 Task: Add Alba Botanica Hawaiian Aloe Vera Sunscreen Spf 30 to the cart.
Action: Mouse moved to (340, 167)
Screenshot: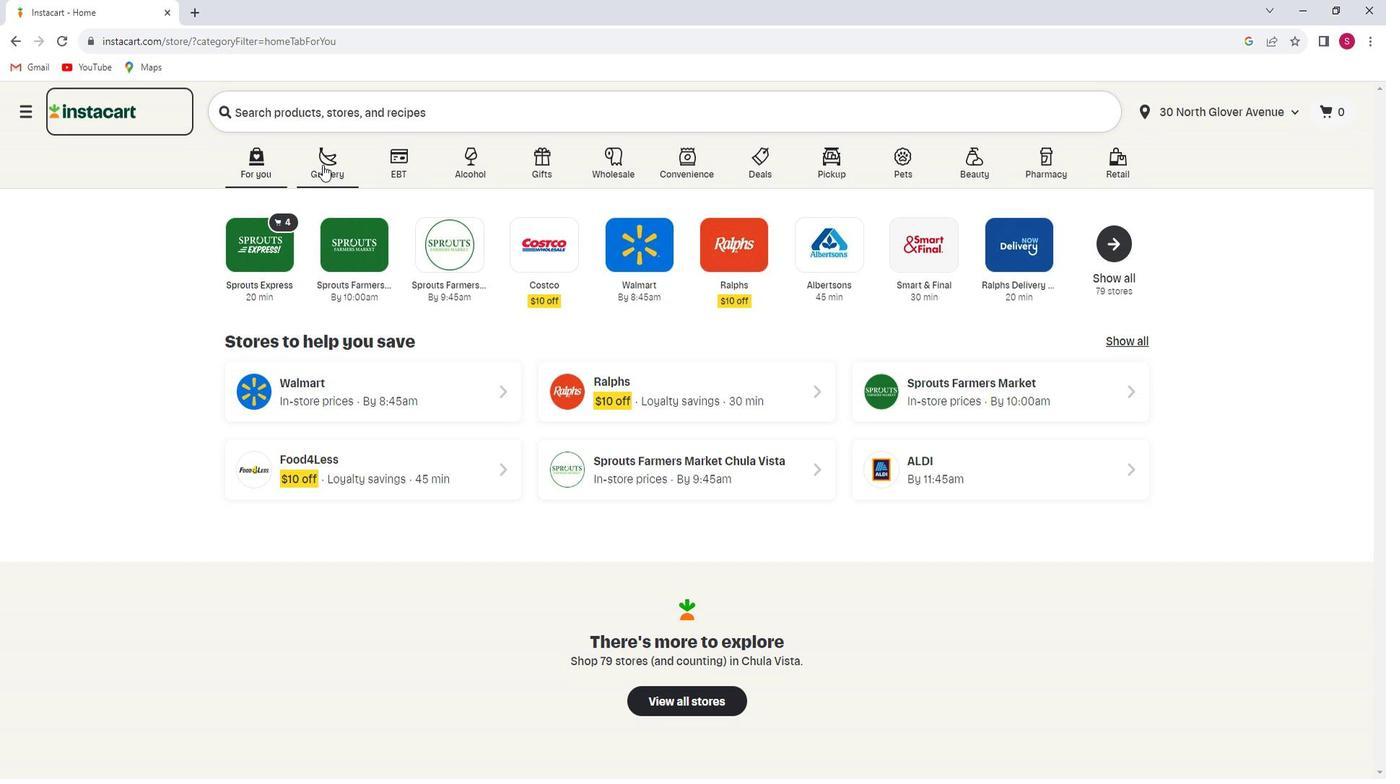 
Action: Mouse pressed left at (340, 167)
Screenshot: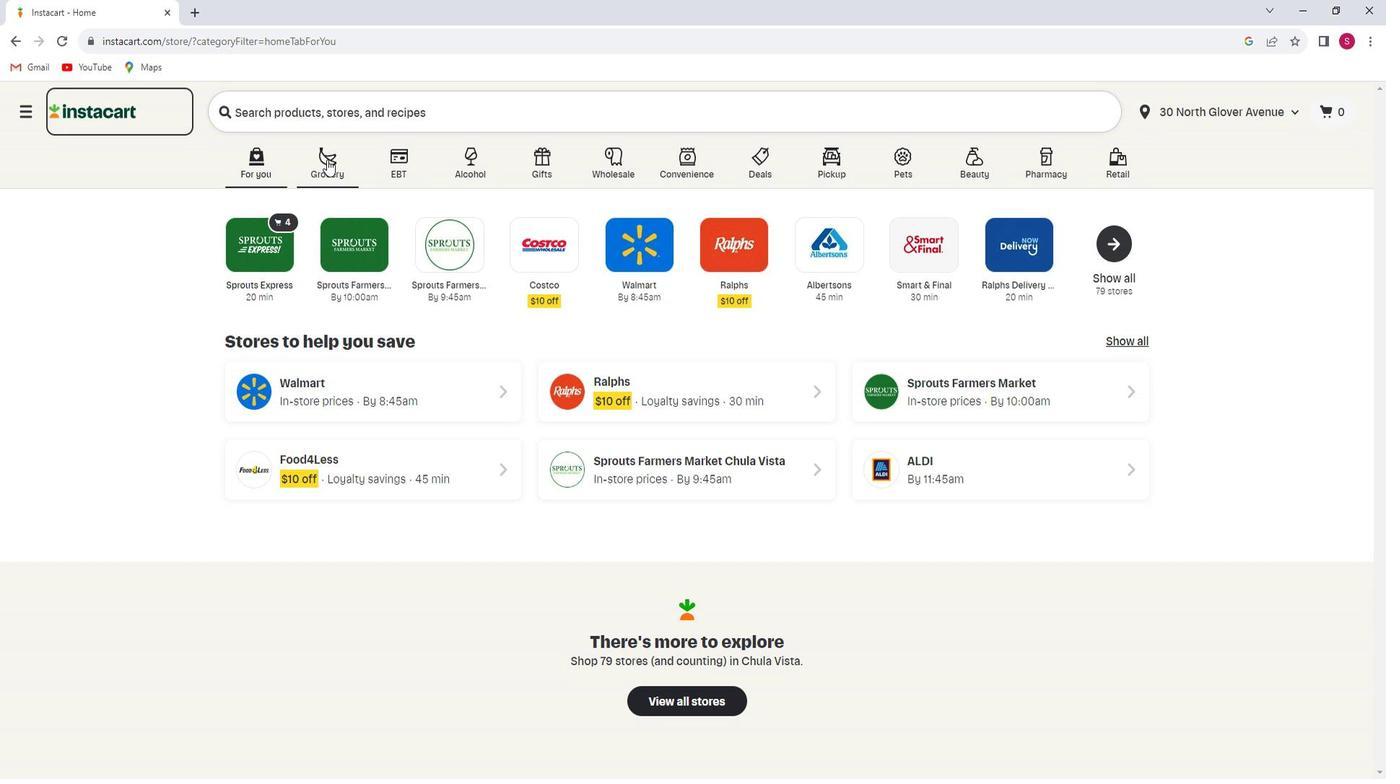 
Action: Mouse moved to (336, 434)
Screenshot: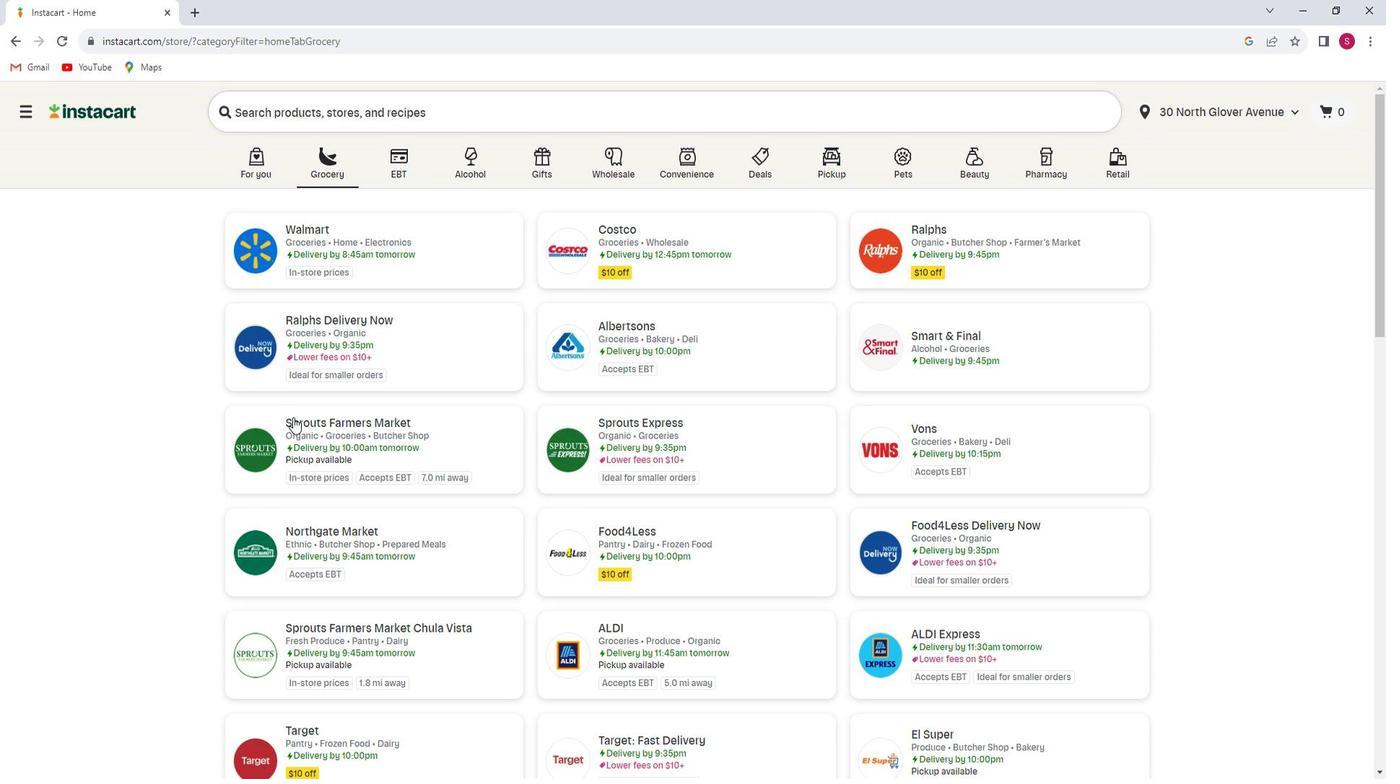 
Action: Mouse pressed left at (336, 434)
Screenshot: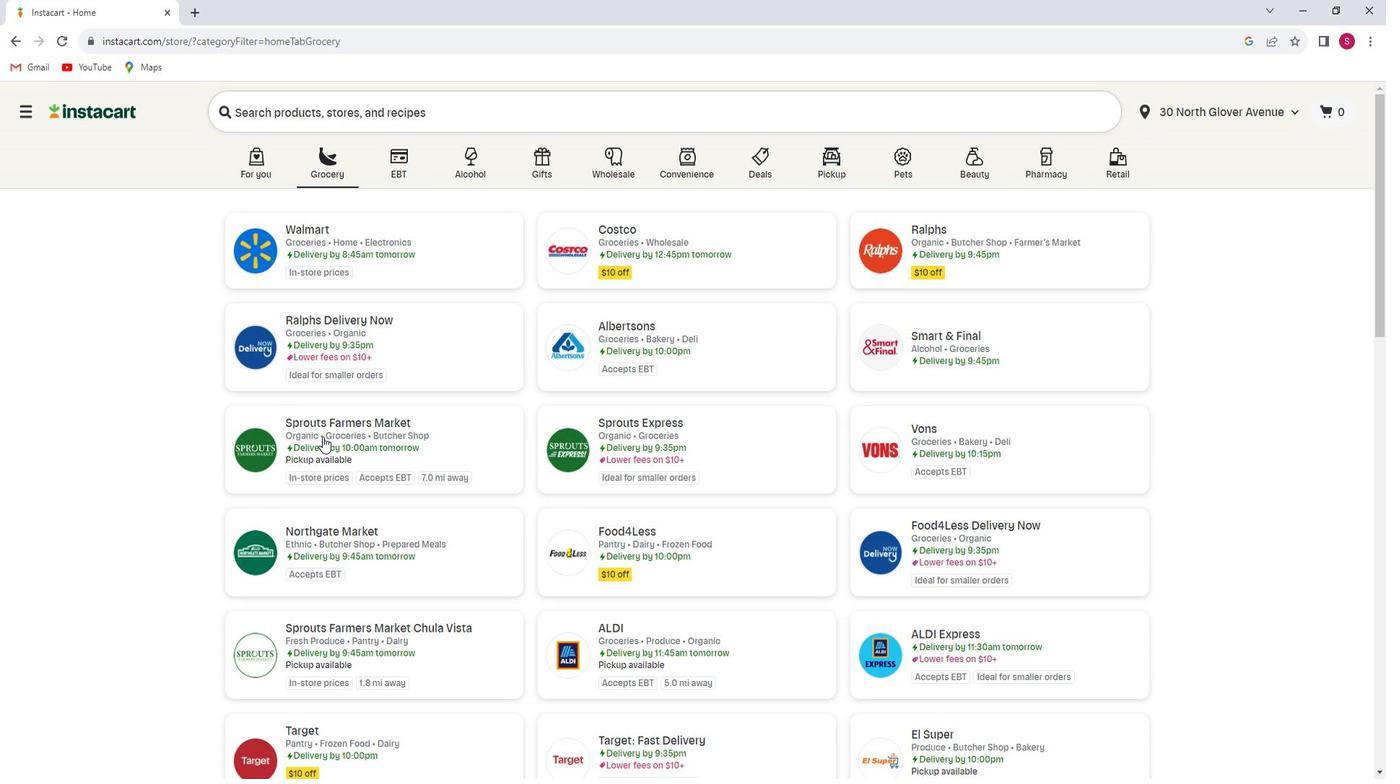 
Action: Mouse moved to (77, 467)
Screenshot: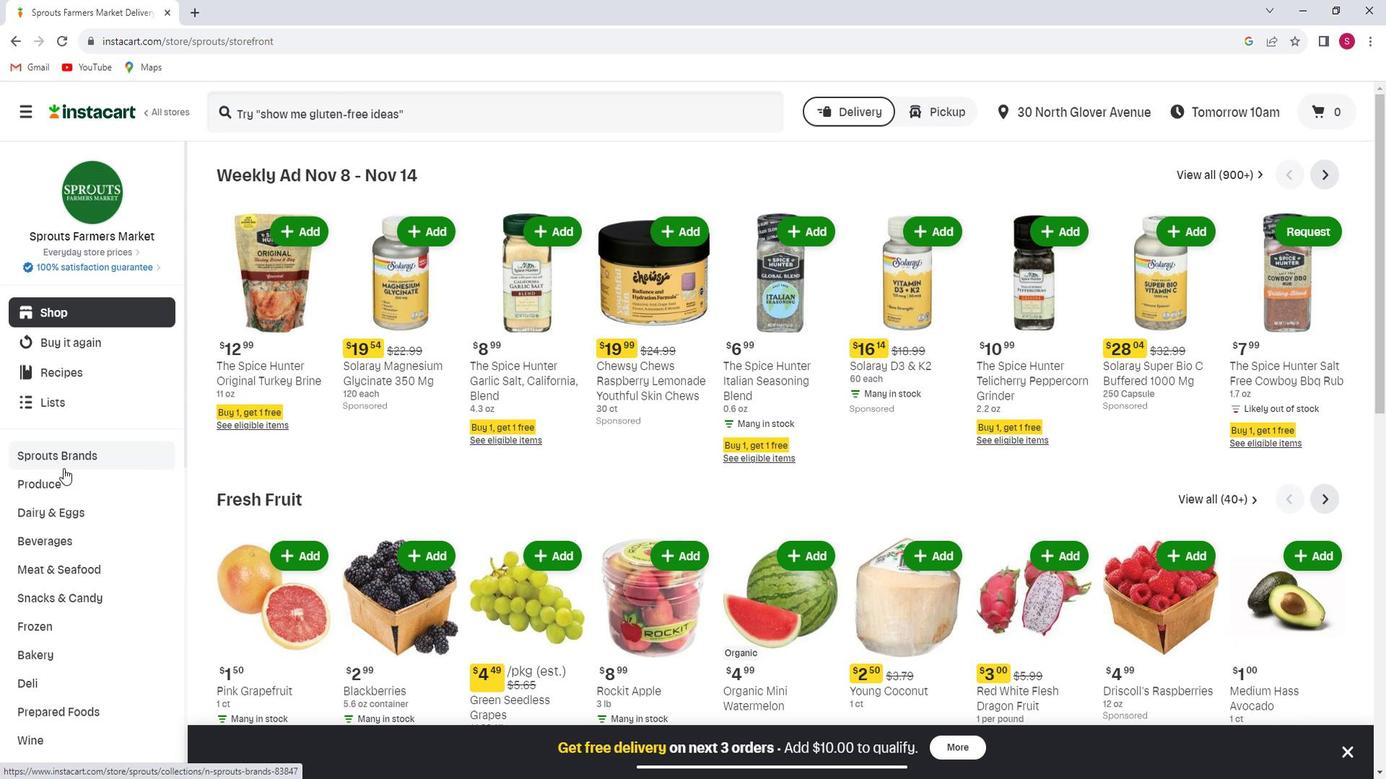 
Action: Mouse scrolled (77, 467) with delta (0, 0)
Screenshot: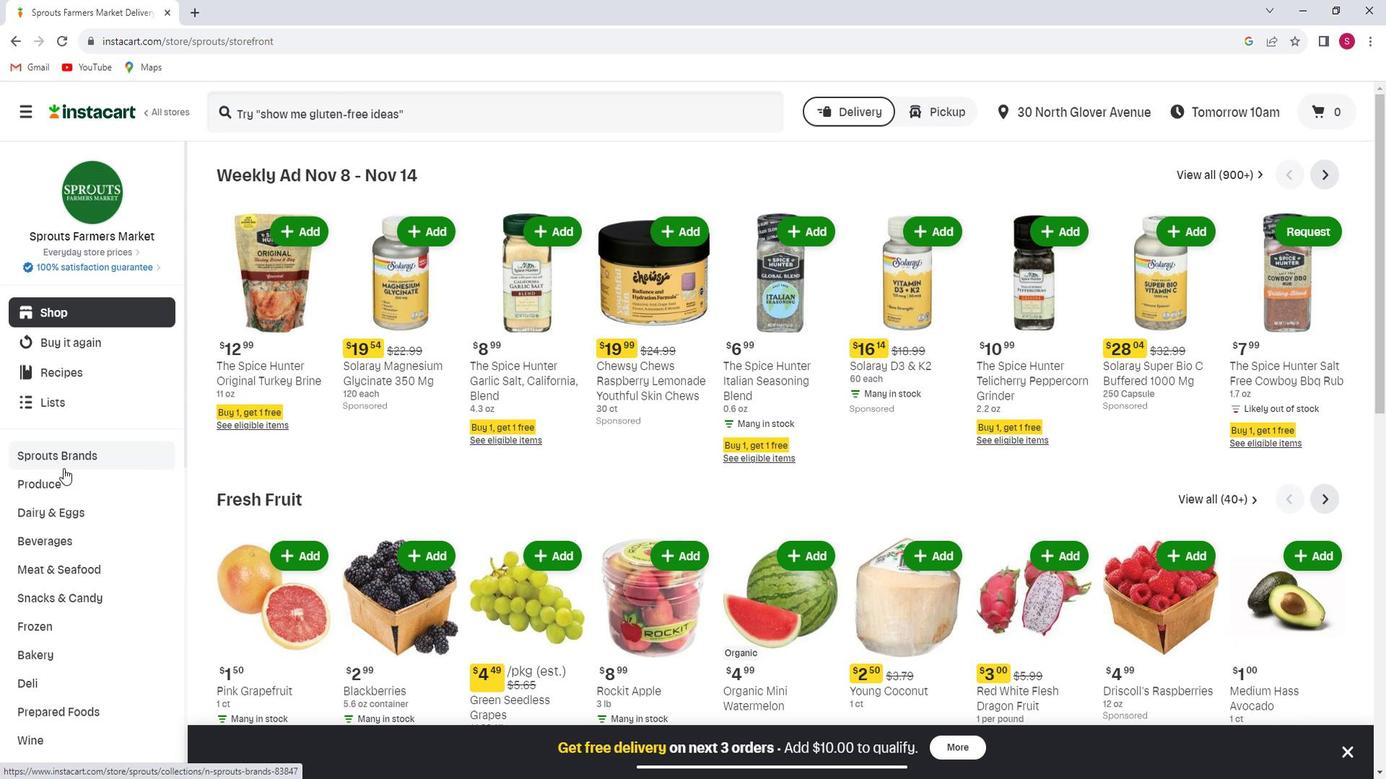 
Action: Mouse moved to (77, 467)
Screenshot: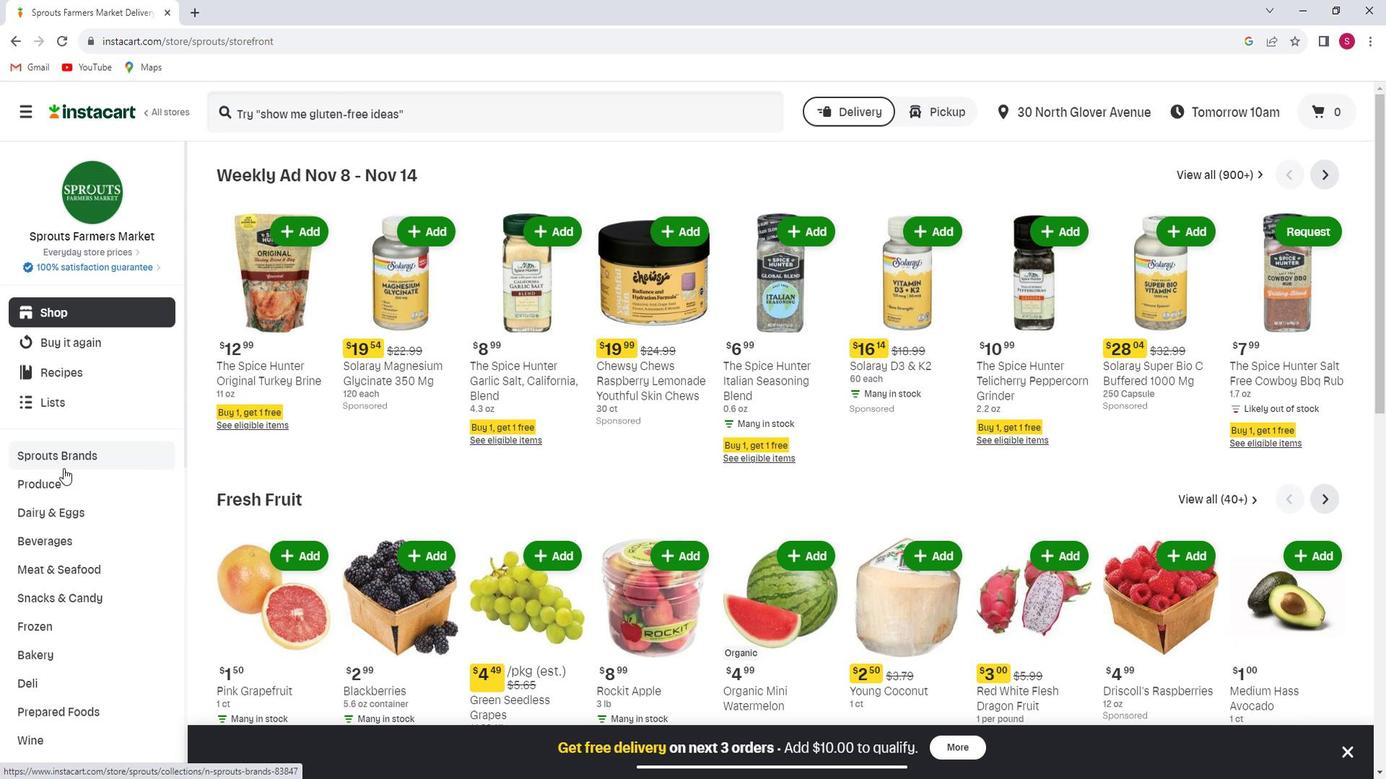 
Action: Mouse scrolled (77, 467) with delta (0, 0)
Screenshot: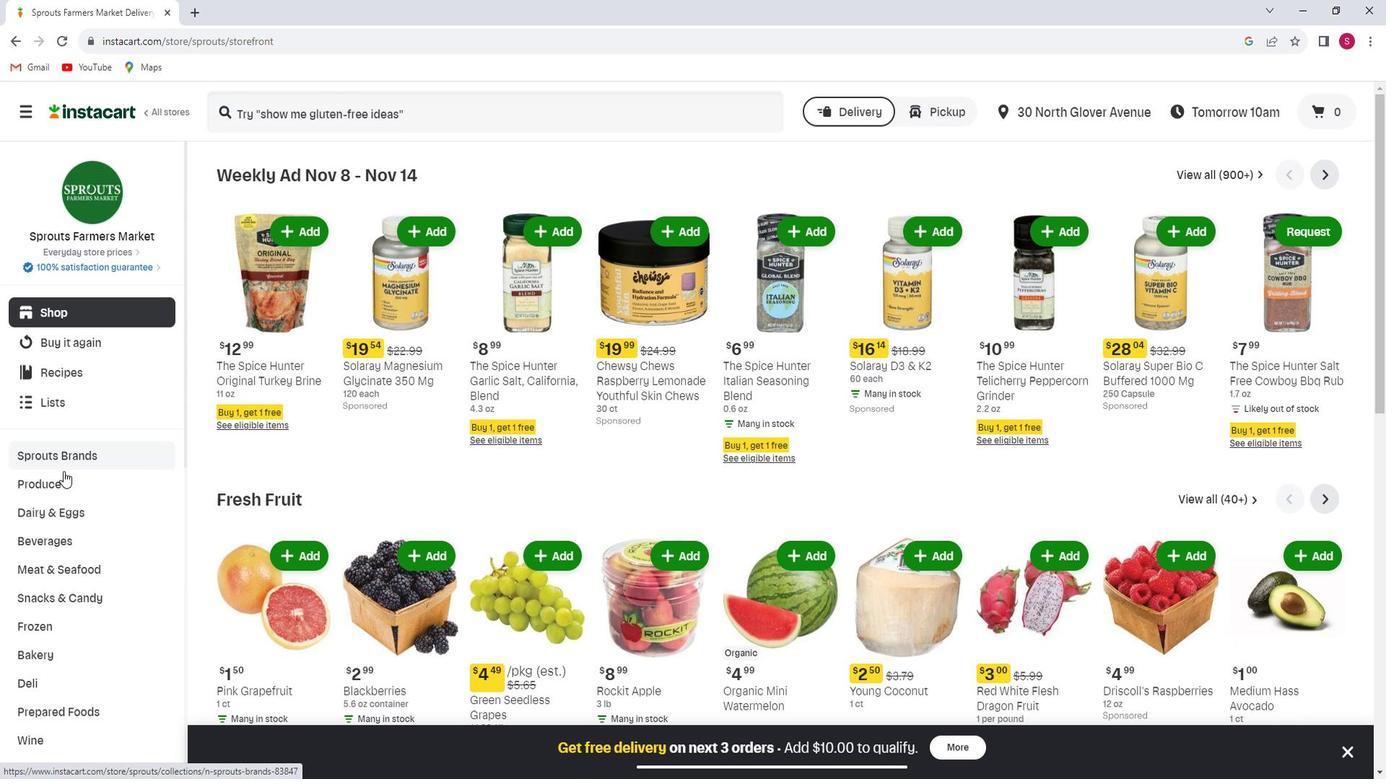 
Action: Mouse scrolled (77, 467) with delta (0, 0)
Screenshot: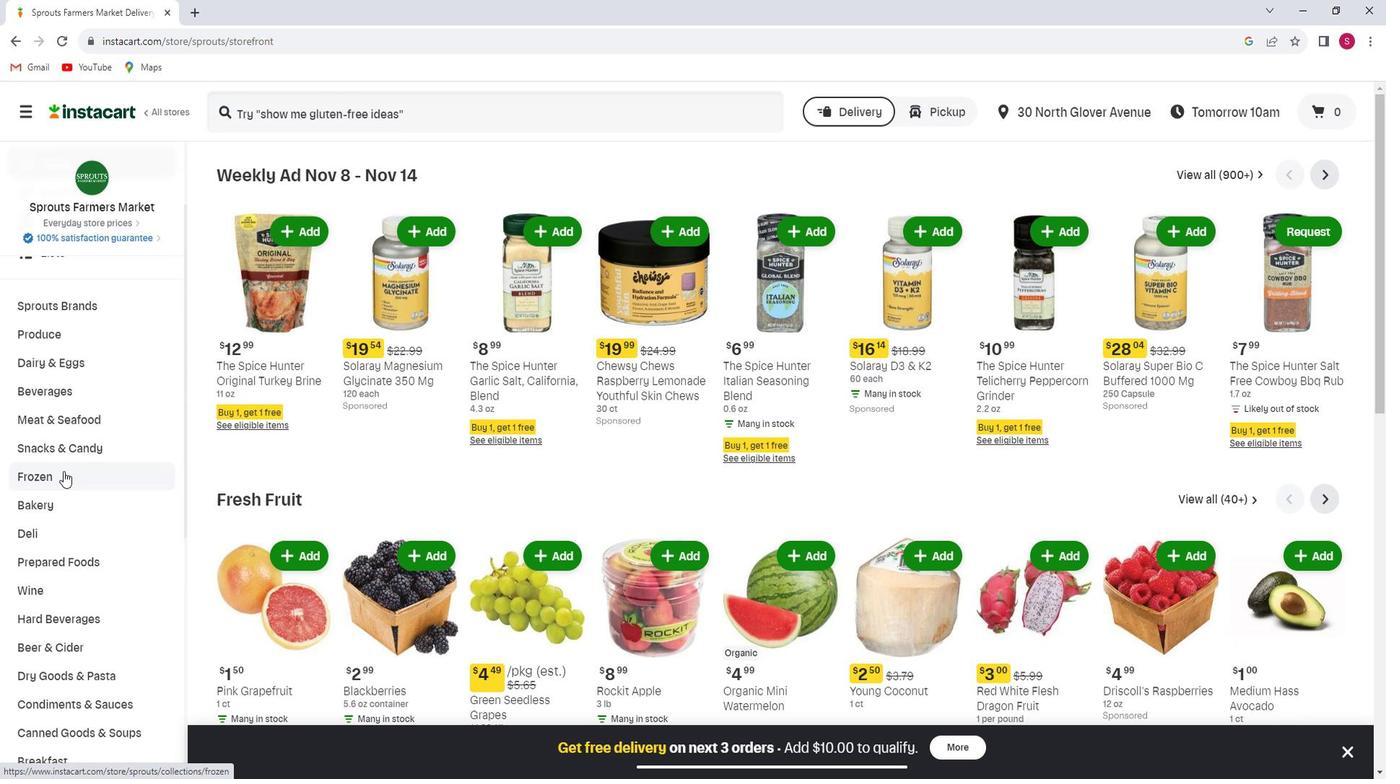 
Action: Mouse scrolled (77, 467) with delta (0, 0)
Screenshot: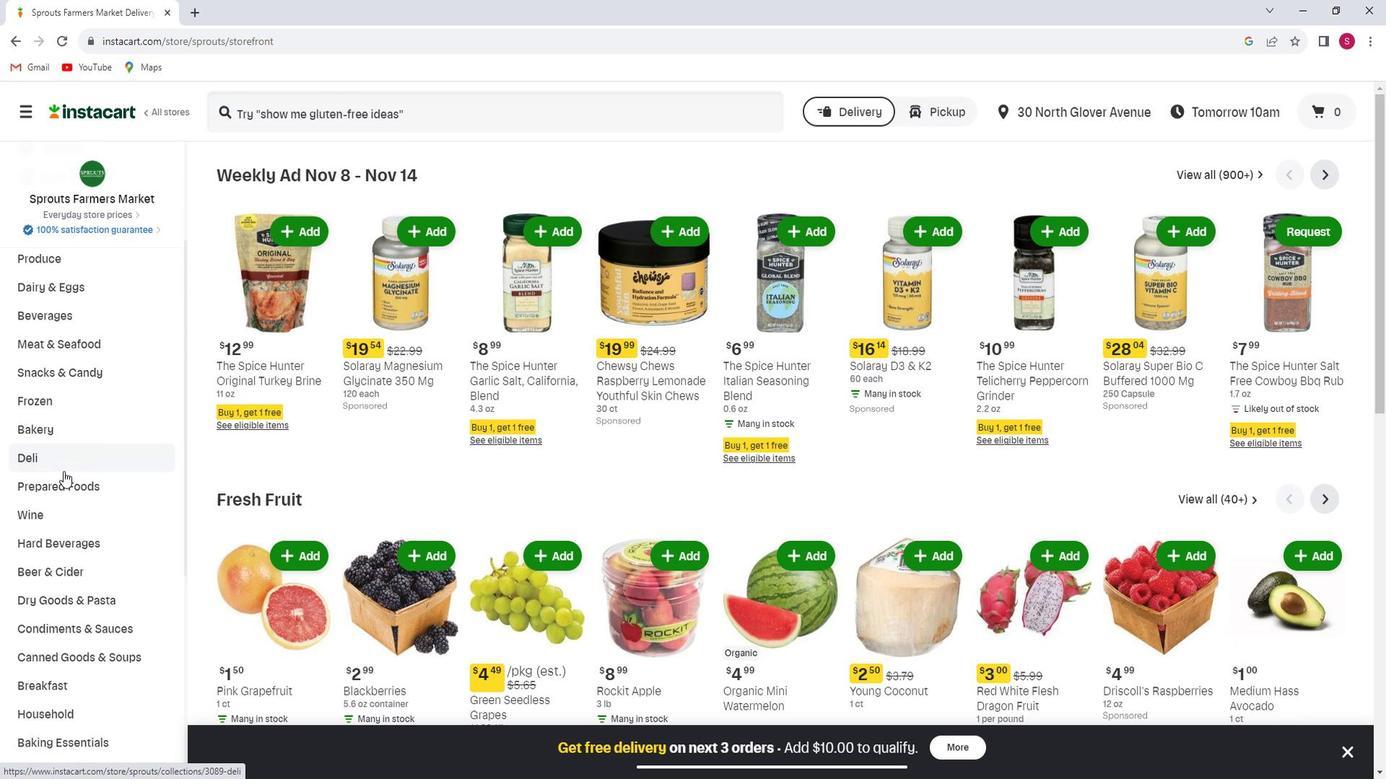 
Action: Mouse scrolled (77, 467) with delta (0, 0)
Screenshot: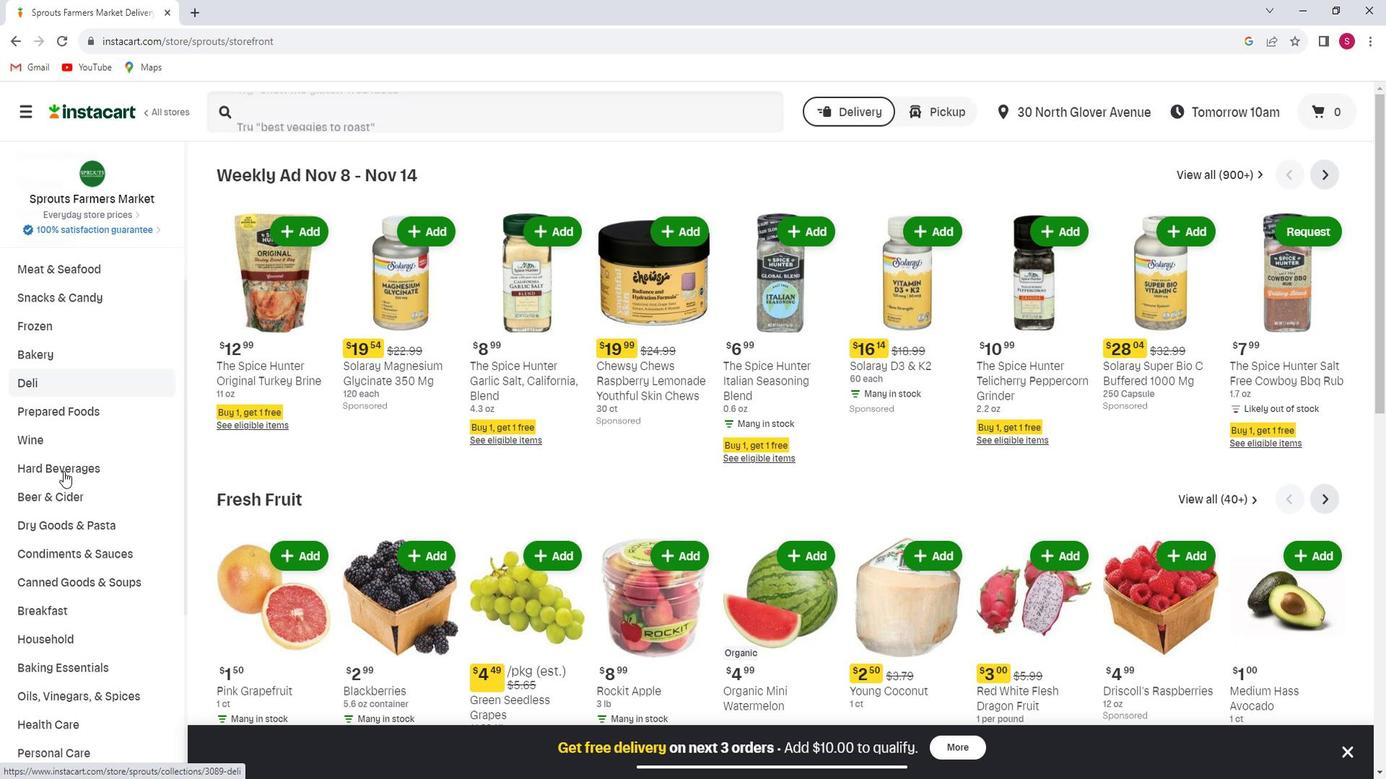 
Action: Mouse scrolled (77, 467) with delta (0, 0)
Screenshot: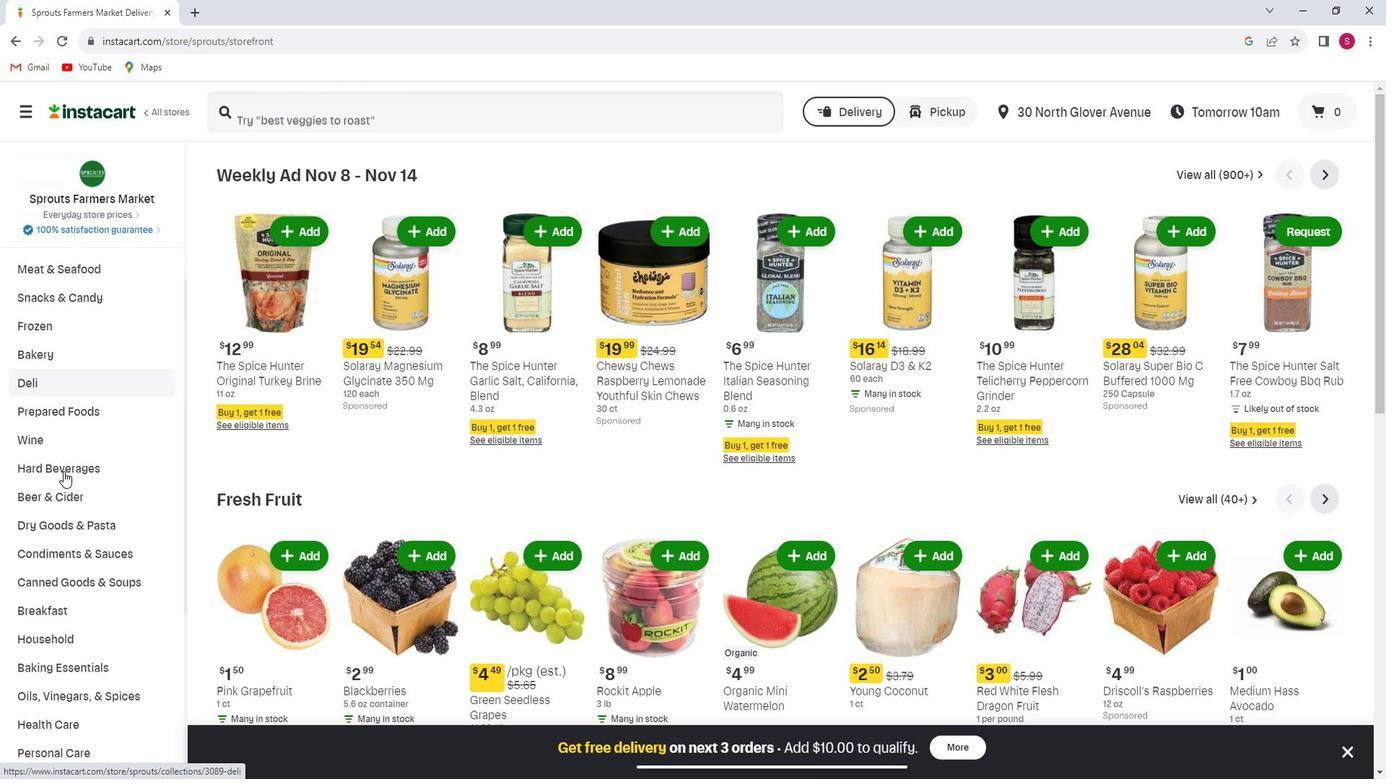 
Action: Mouse scrolled (77, 467) with delta (0, 0)
Screenshot: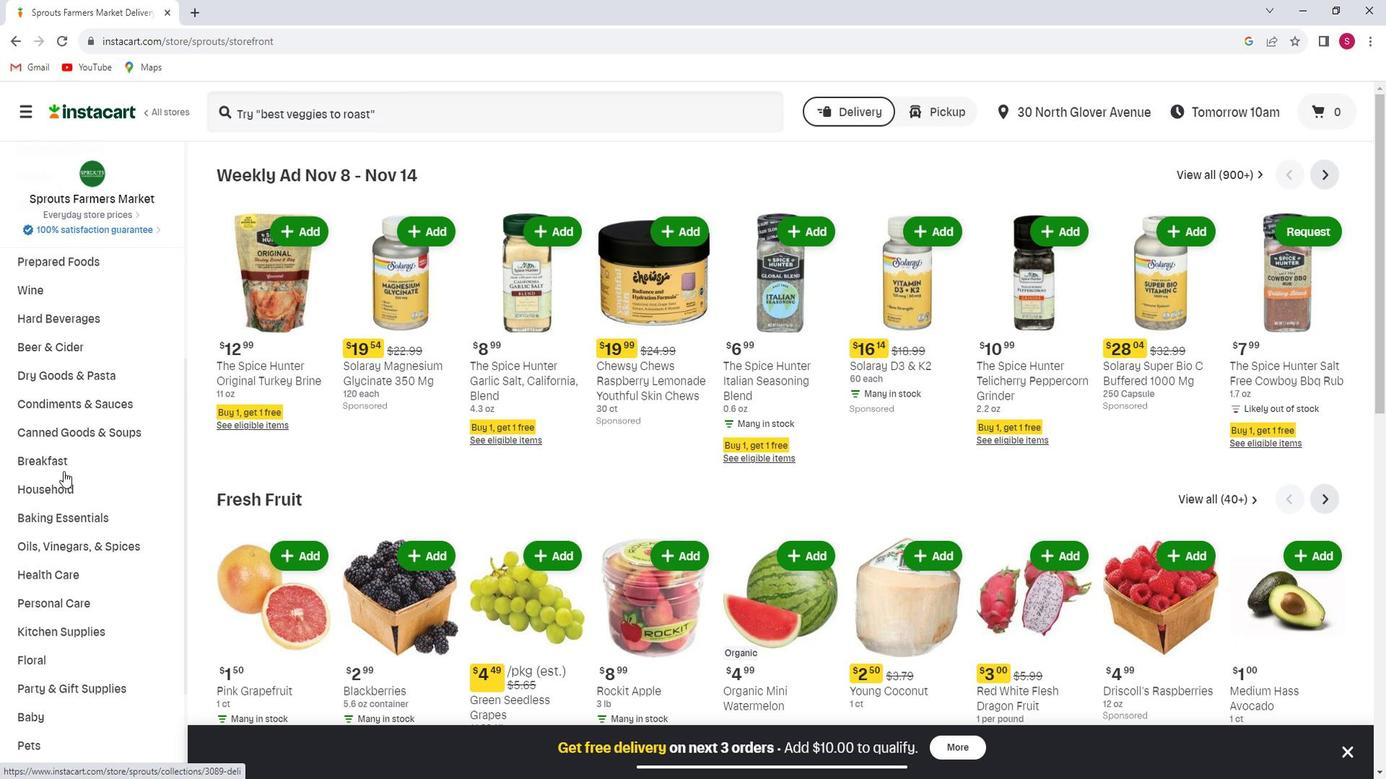 
Action: Mouse scrolled (77, 467) with delta (0, 0)
Screenshot: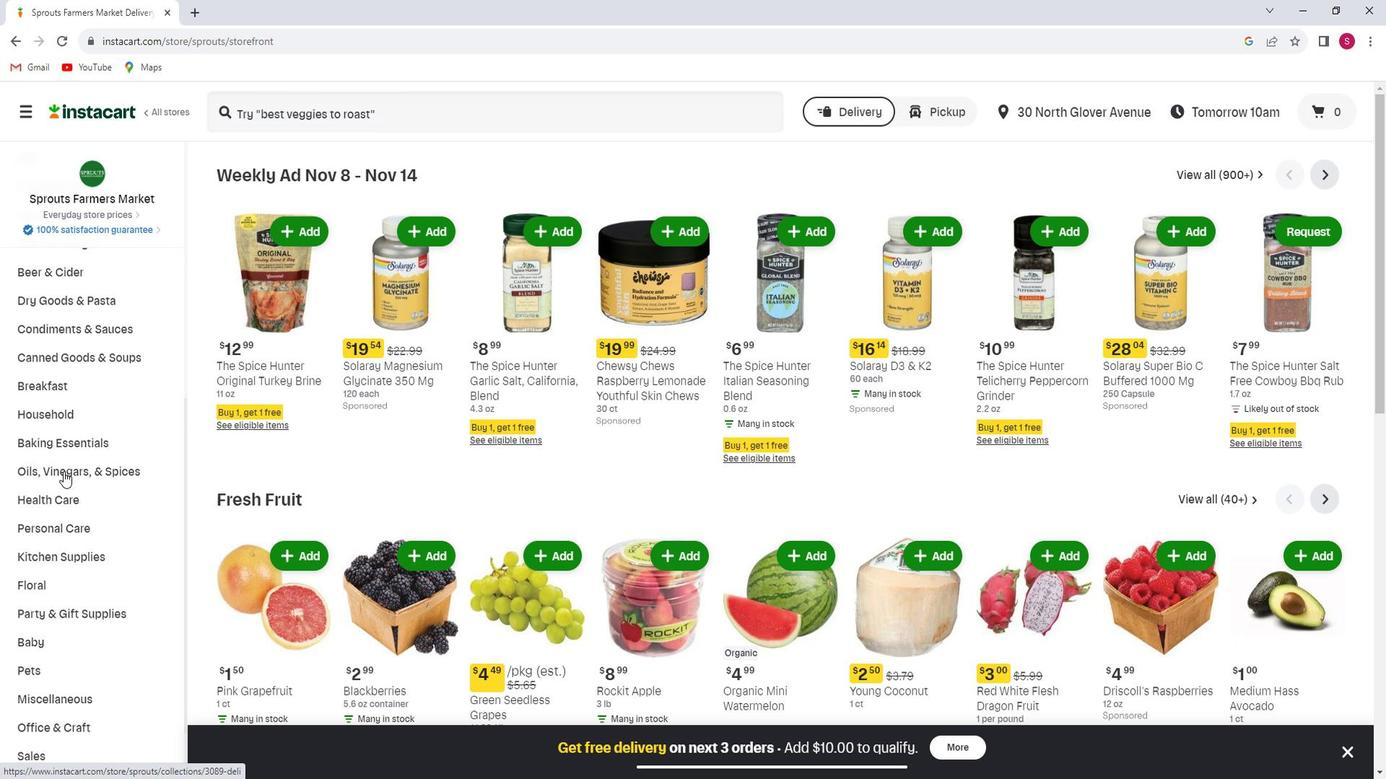 
Action: Mouse moved to (84, 459)
Screenshot: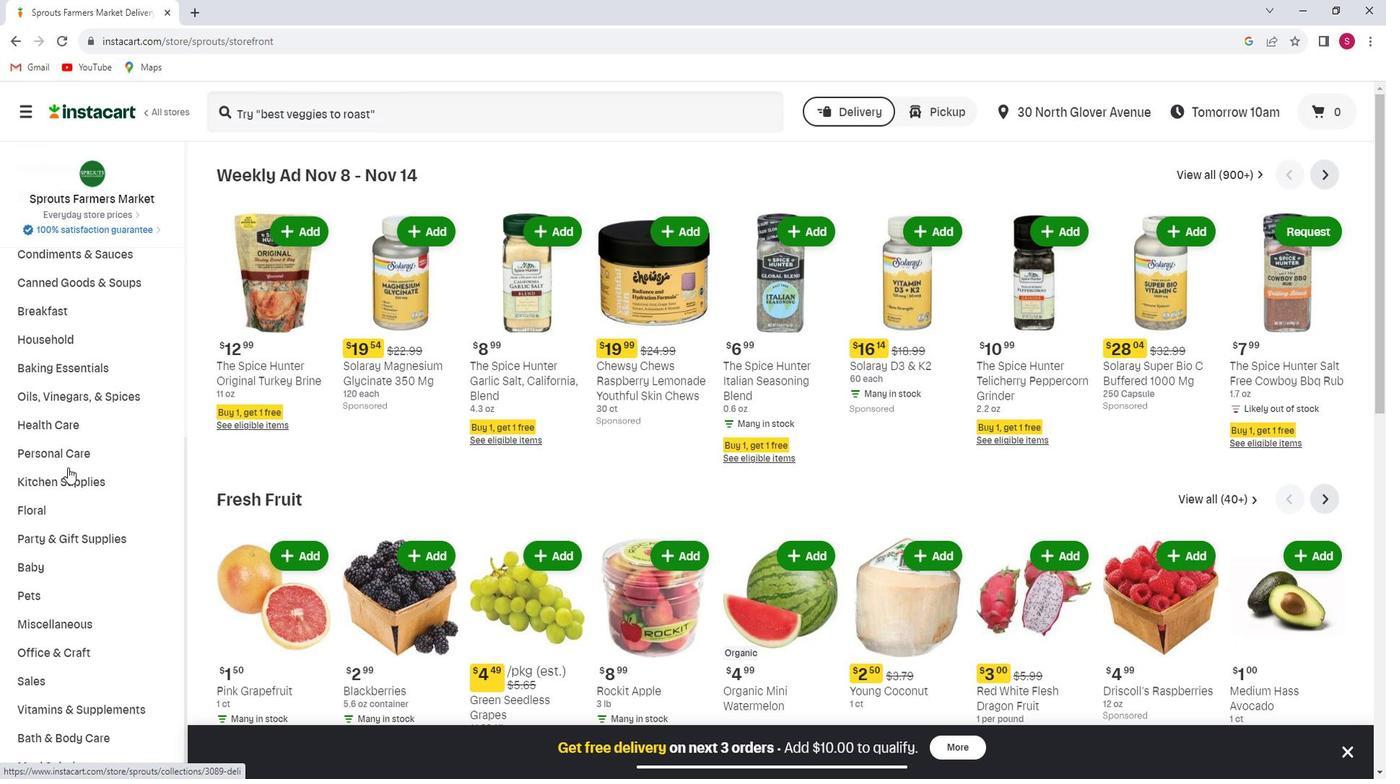 
Action: Mouse pressed left at (84, 459)
Screenshot: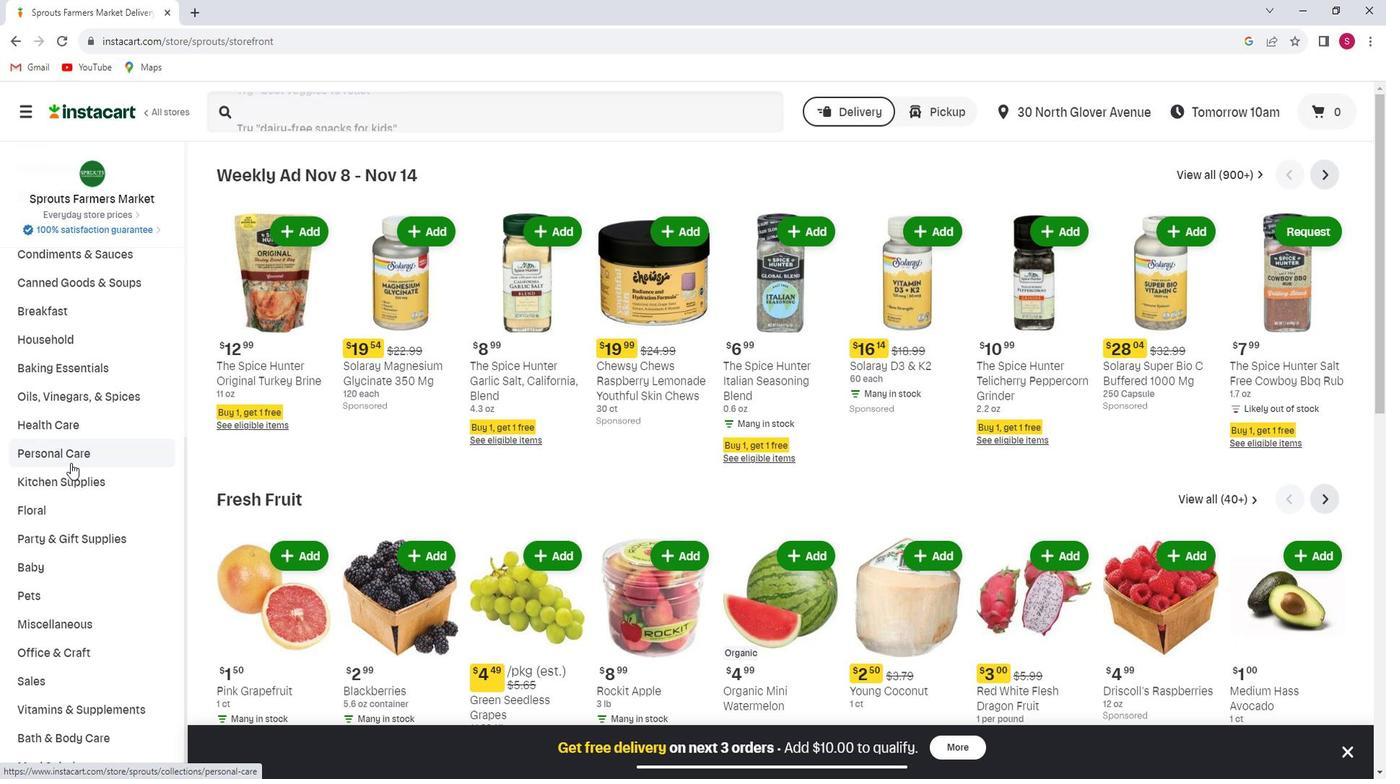 
Action: Mouse moved to (1137, 212)
Screenshot: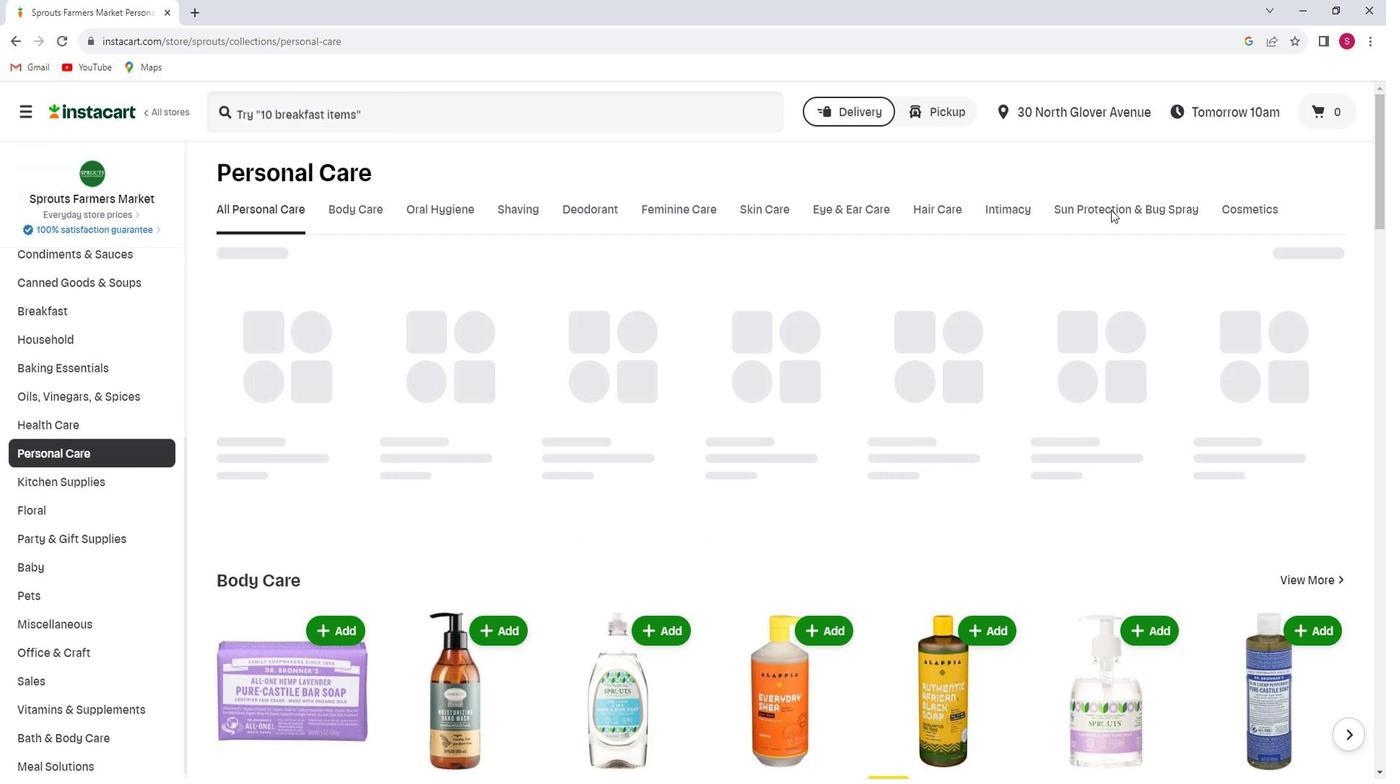 
Action: Mouse pressed left at (1137, 212)
Screenshot: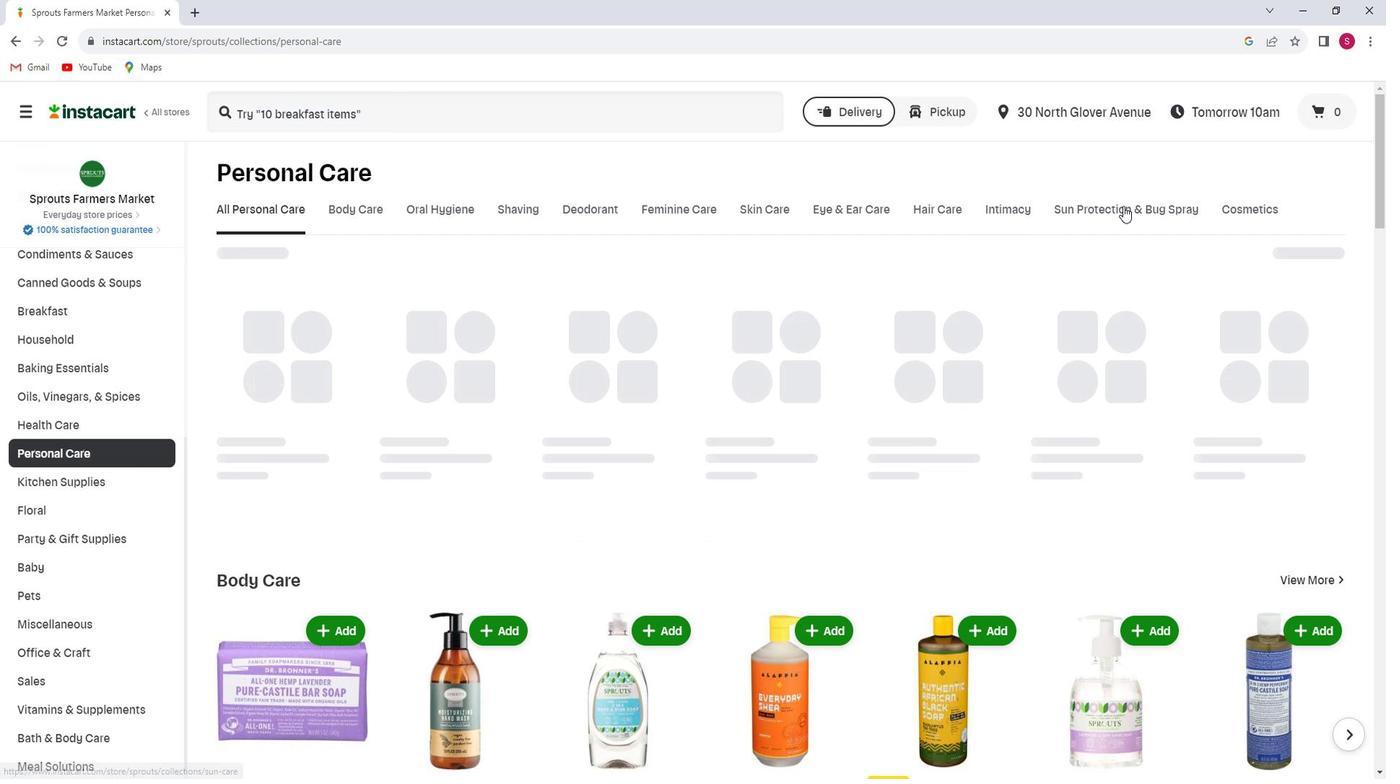 
Action: Mouse moved to (403, 124)
Screenshot: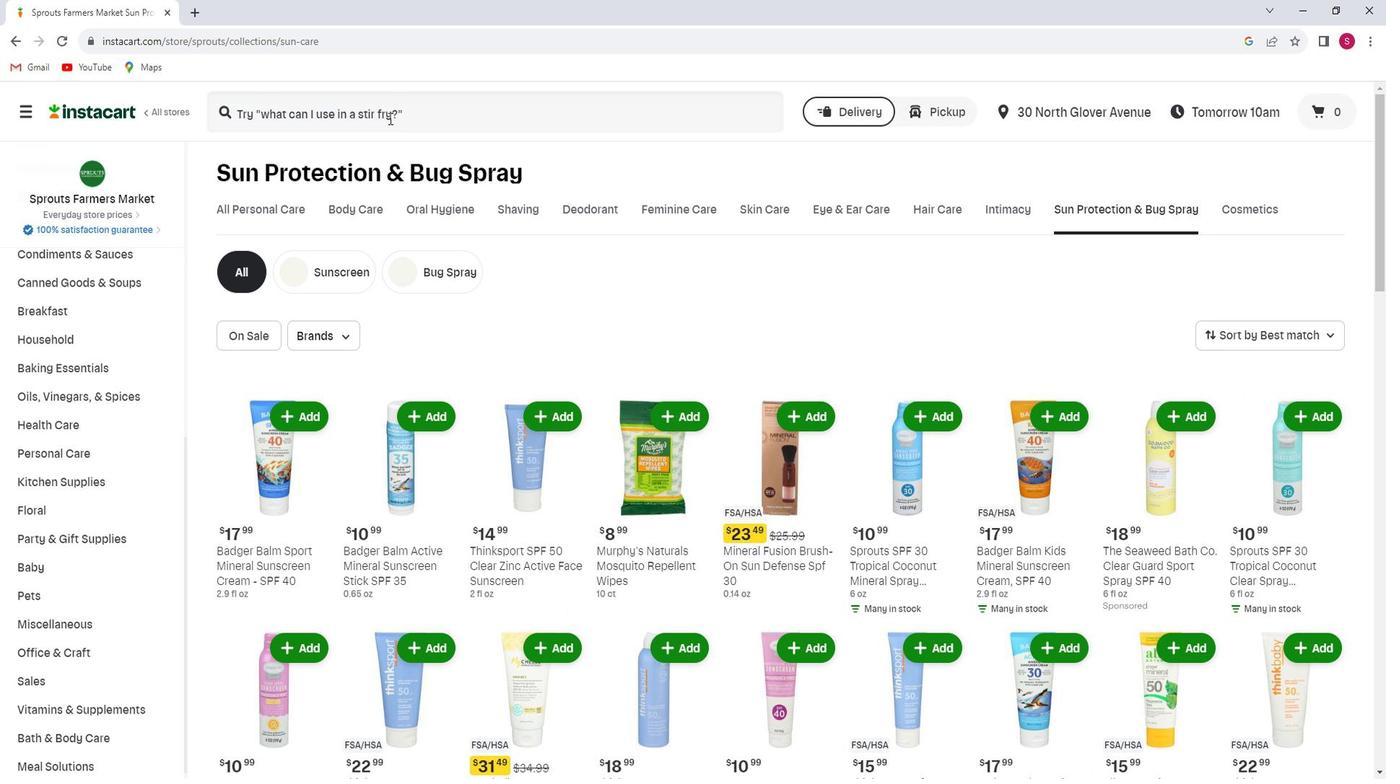 
Action: Mouse pressed left at (403, 124)
Screenshot: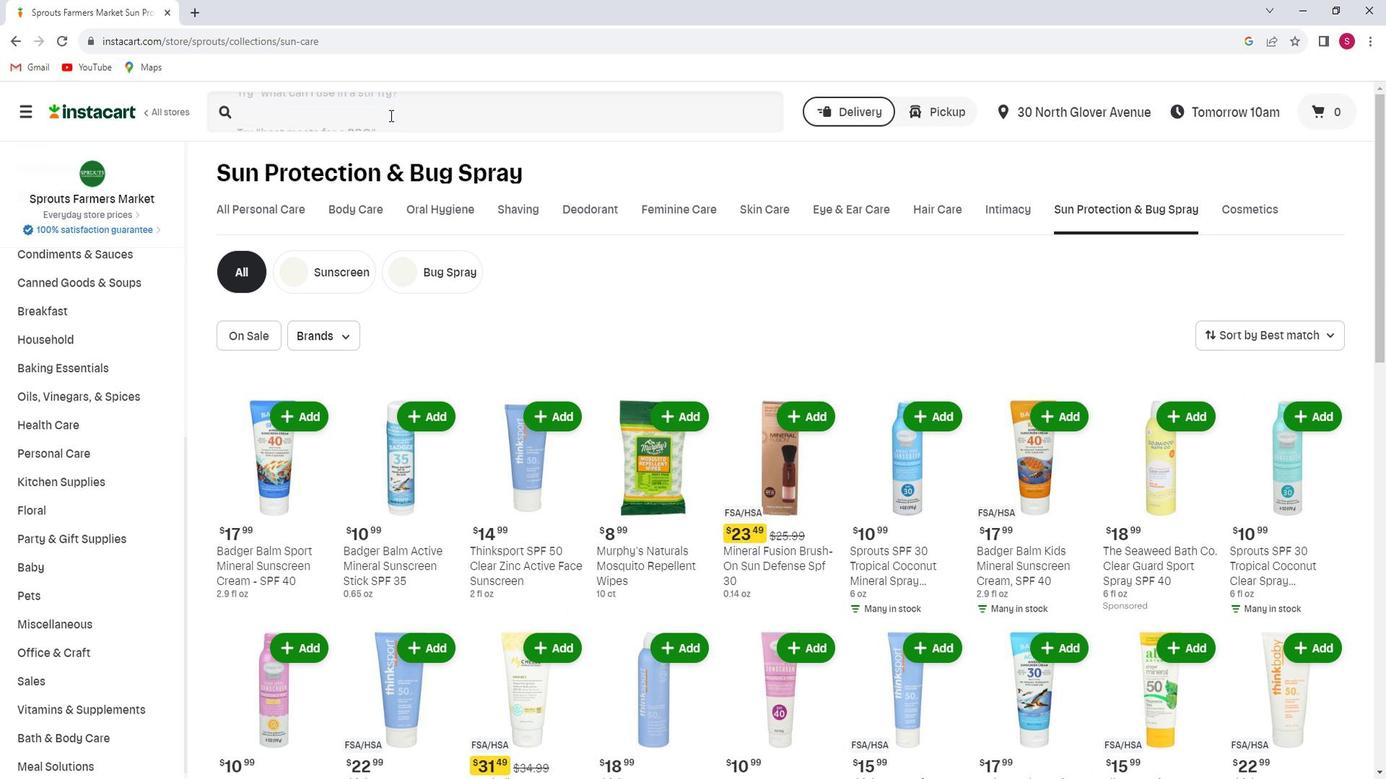 
Action: Key pressed <Key.shift>Alba<Key.space><Key.shift_r>Botanica<Key.space><Key.shift><Key.shift><Key.shift><Key.shift><Key.shift><Key.shift><Key.shift><Key.shift>Hawaiian<Key.space><Key.shift>Aloe<Key.space><Key.shift_r>Vera<Key.space><Key.shift>Sunscreen<Key.space><Key.shift>Spf<Key.space>30<Key.enter>
Screenshot: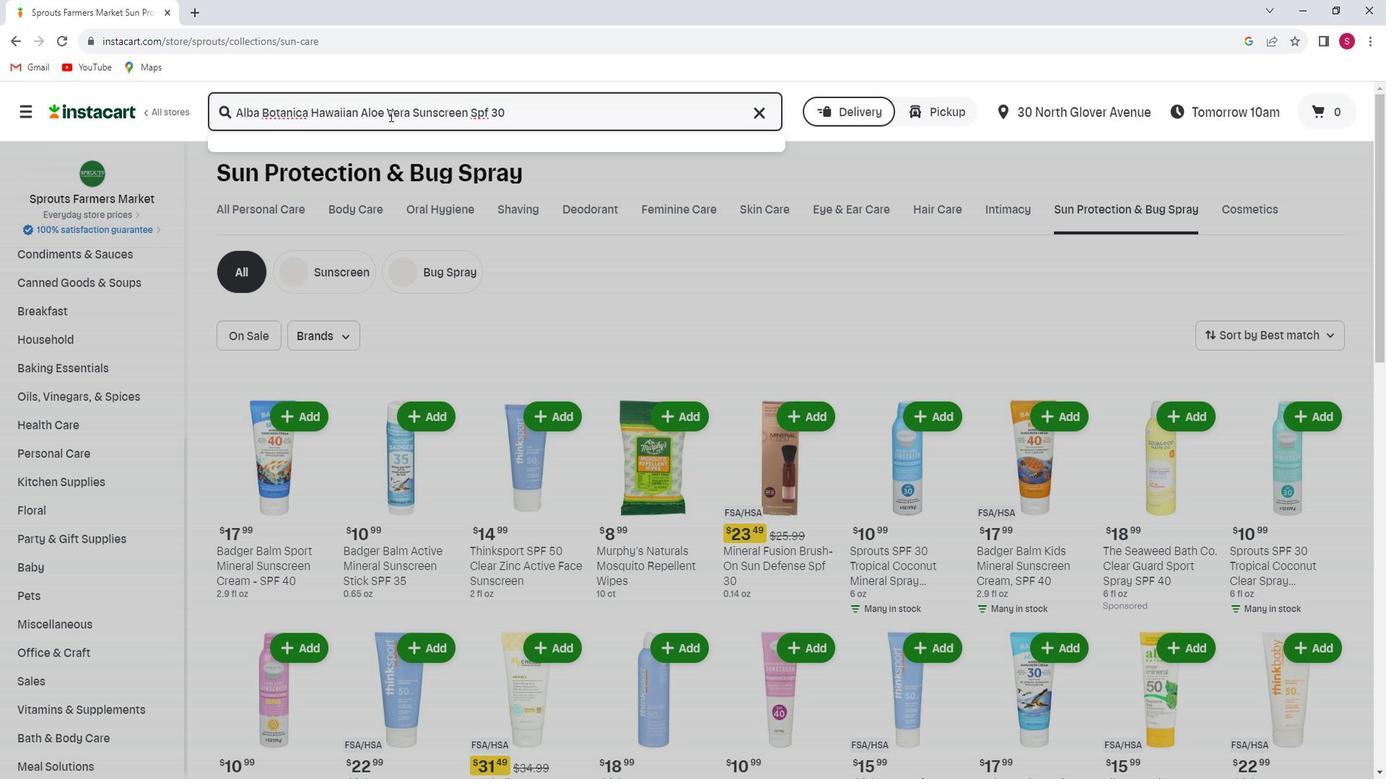 
Action: Mouse moved to (448, 320)
Screenshot: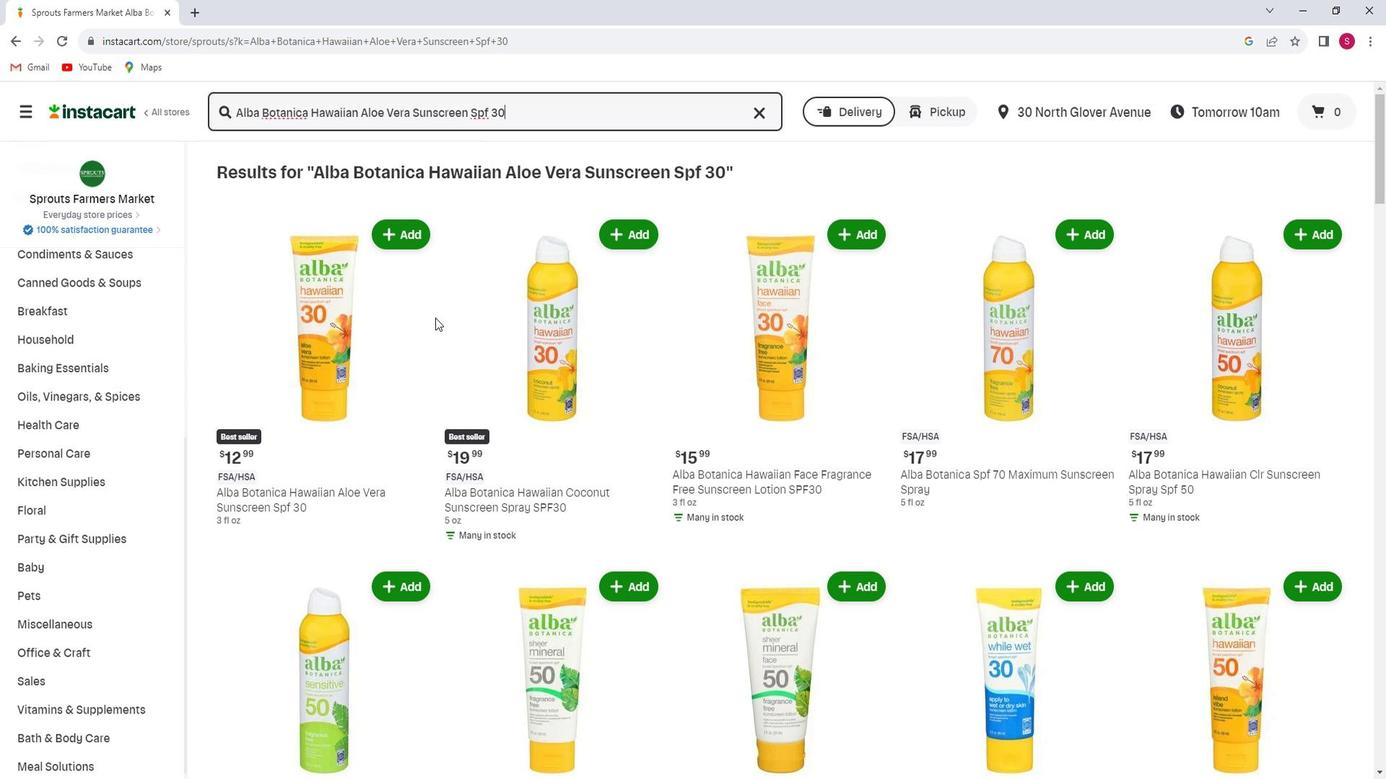 
Action: Mouse scrolled (448, 319) with delta (0, 0)
Screenshot: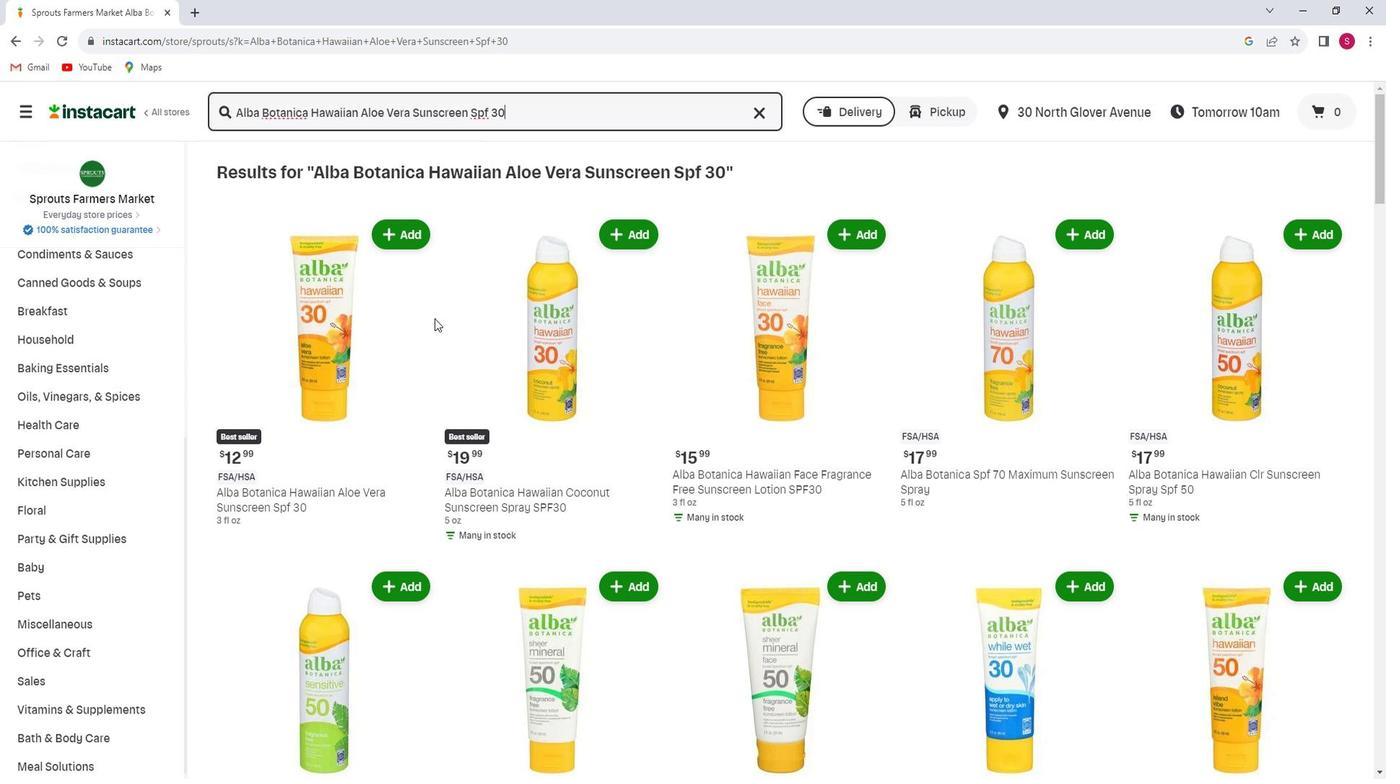 
Action: Mouse moved to (402, 331)
Screenshot: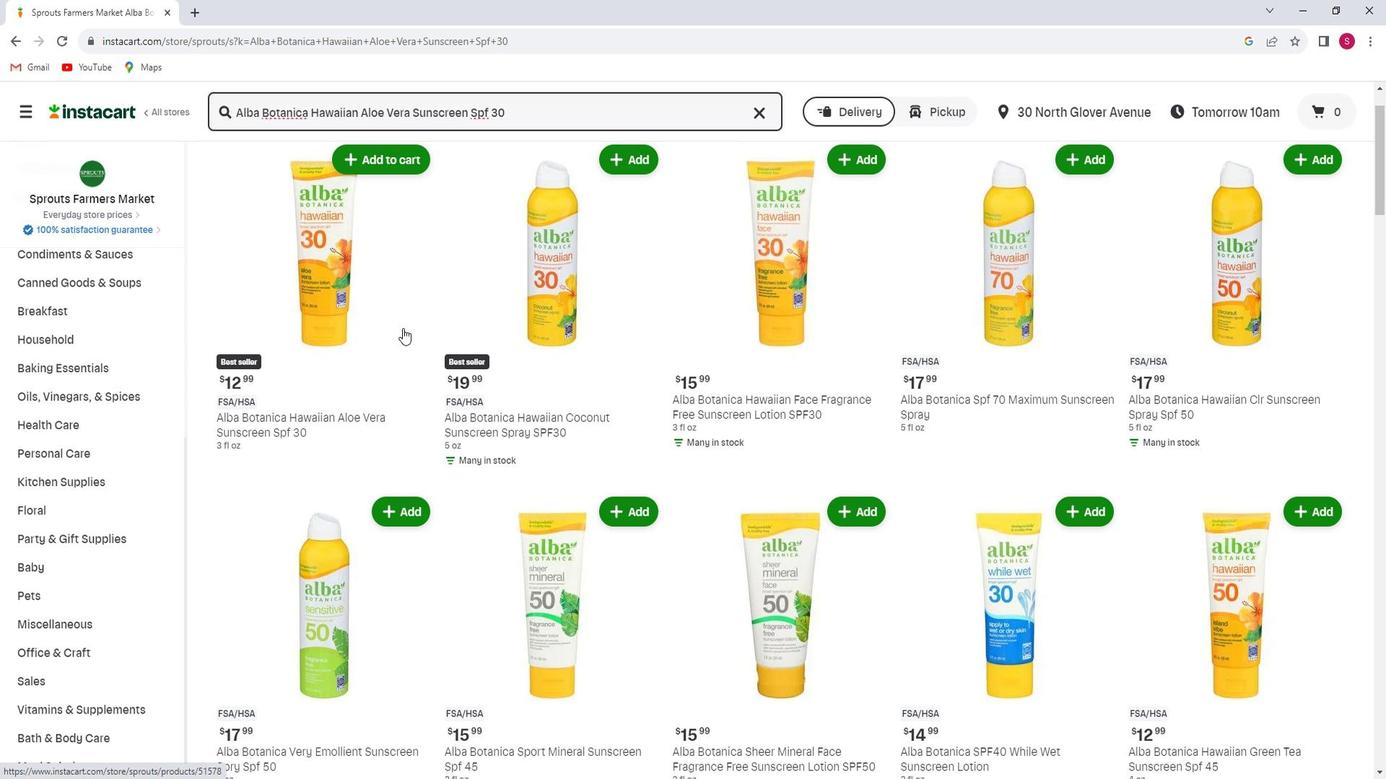 
Action: Mouse scrolled (402, 332) with delta (0, 0)
Screenshot: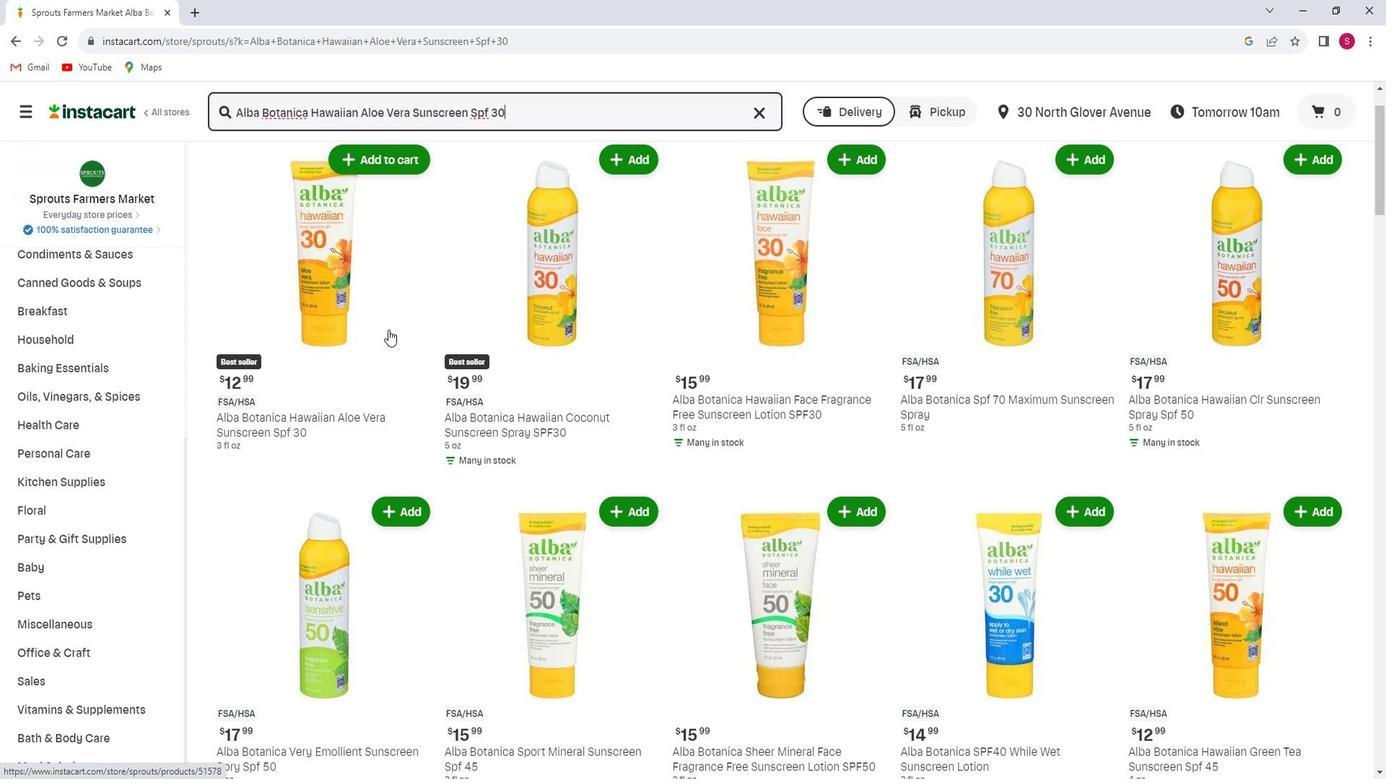 
Action: Mouse moved to (418, 241)
Screenshot: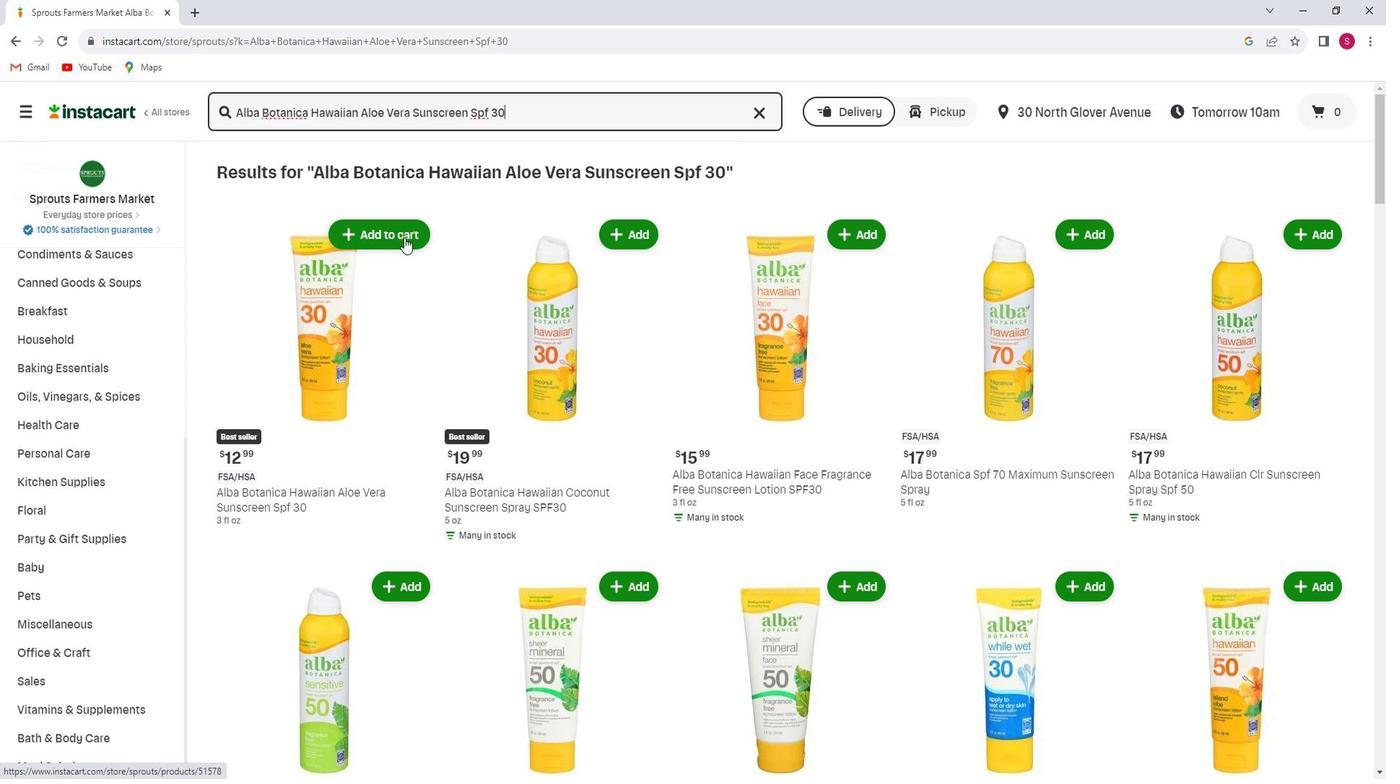 
Action: Mouse pressed left at (418, 241)
Screenshot: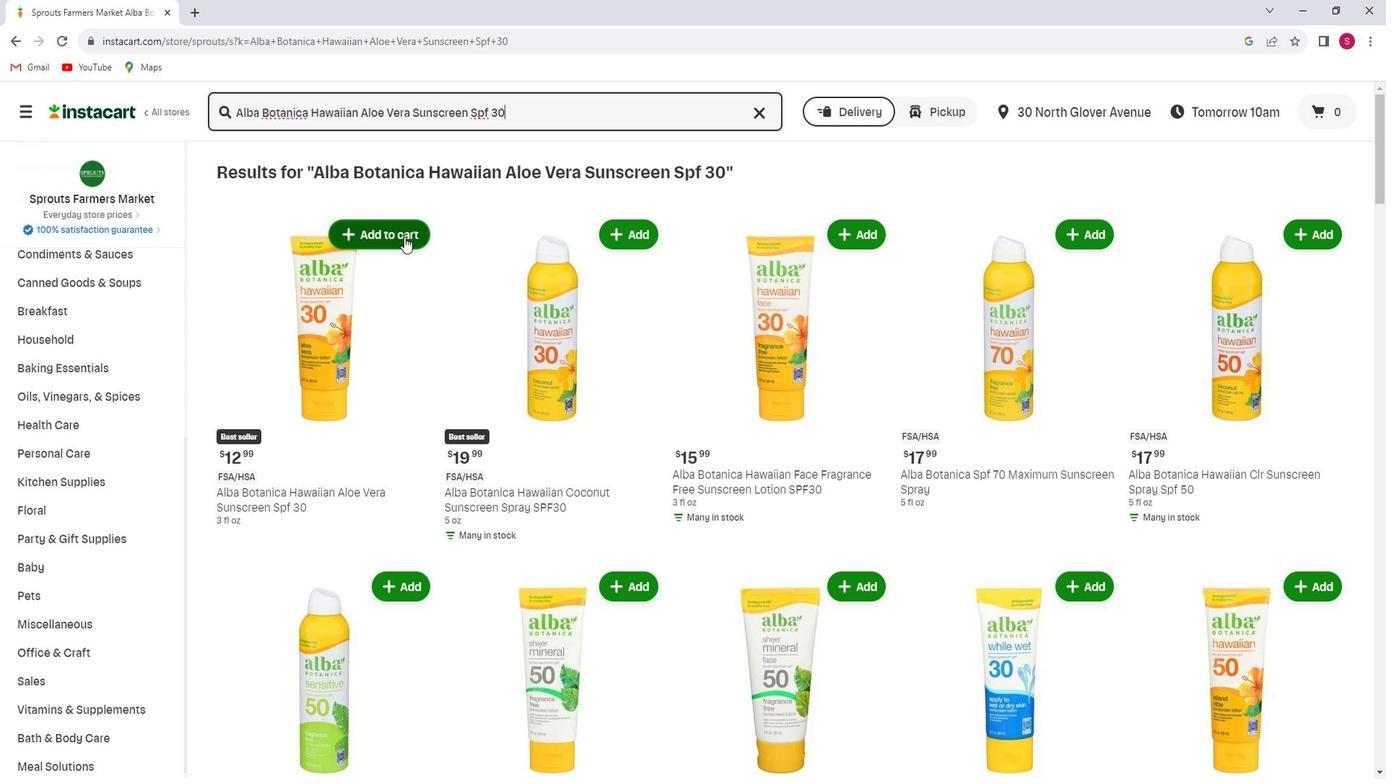 
Action: Mouse moved to (427, 351)
Screenshot: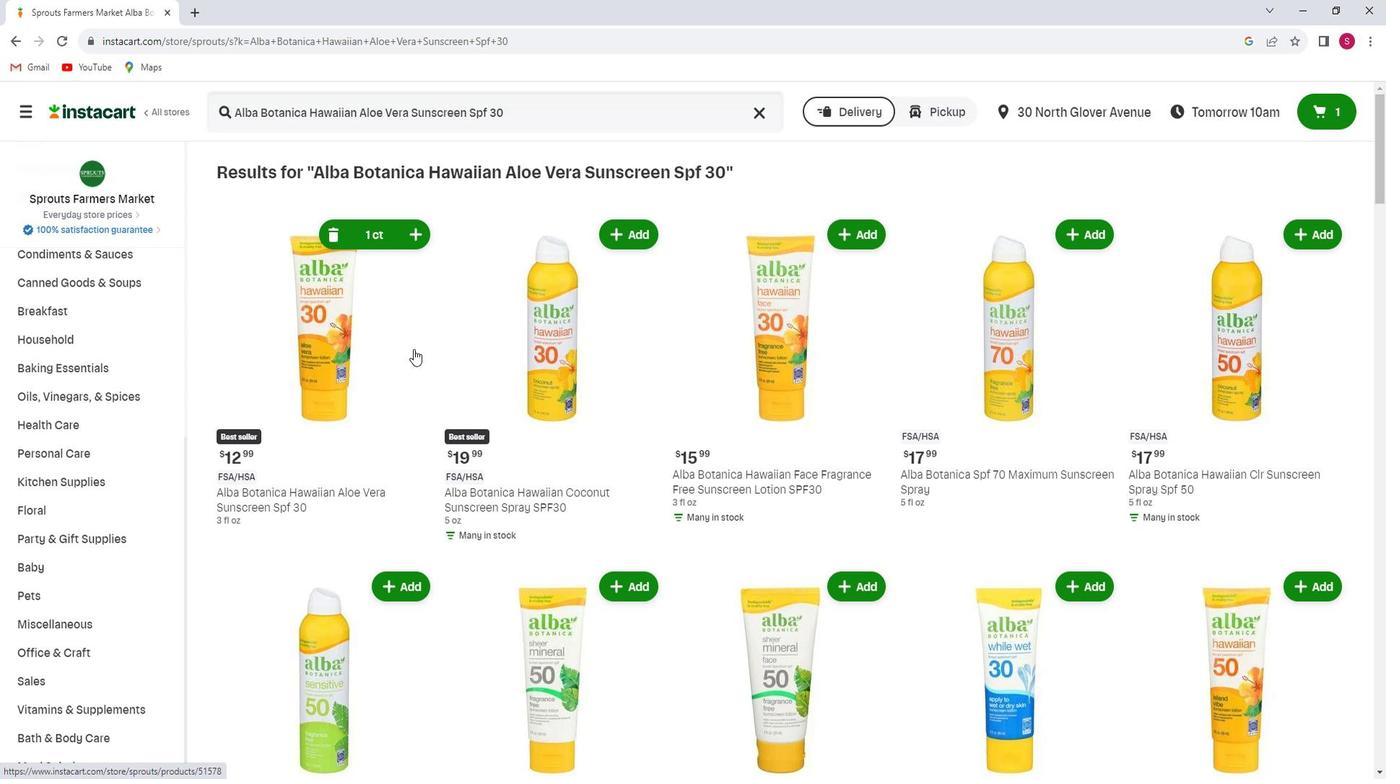 
